 Task: Add the task  Integrate a new payment gateway for recurring payments to the section Code Catalysts in the project AgileHeart and add a Due Date to the respective task as 2024/04/16
Action: Mouse moved to (536, 509)
Screenshot: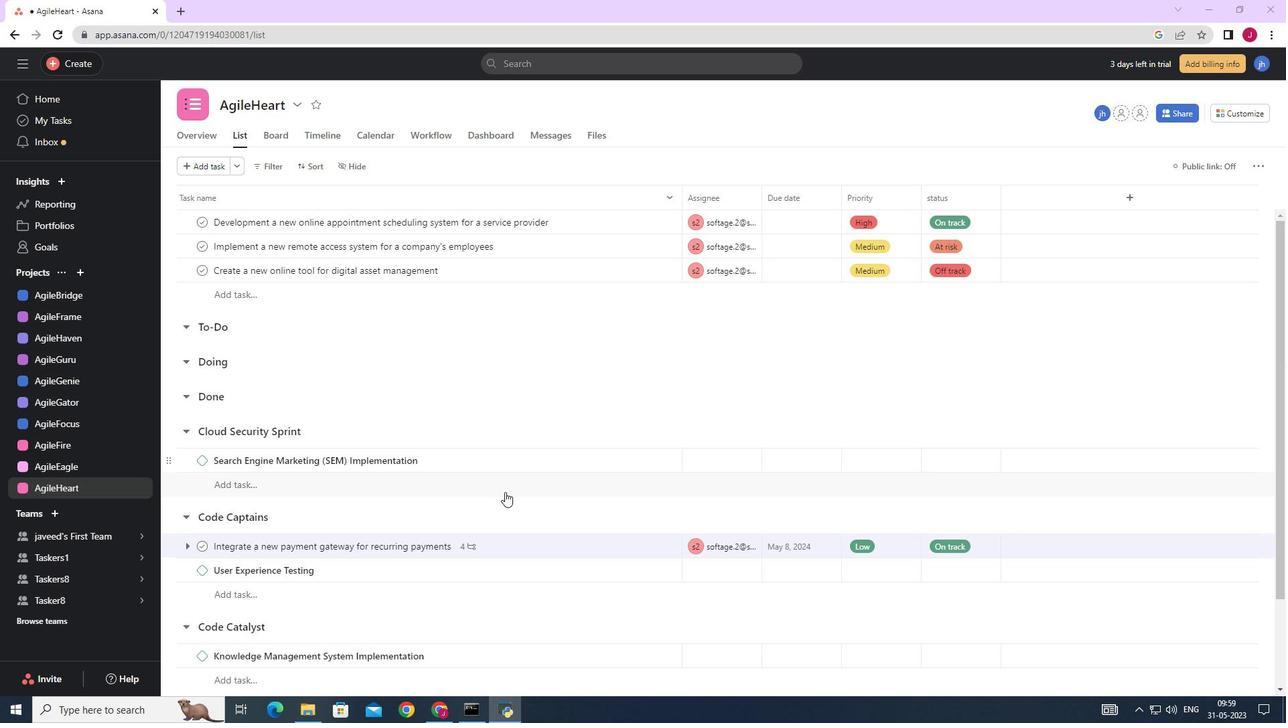 
Action: Mouse scrolled (536, 508) with delta (0, 0)
Screenshot: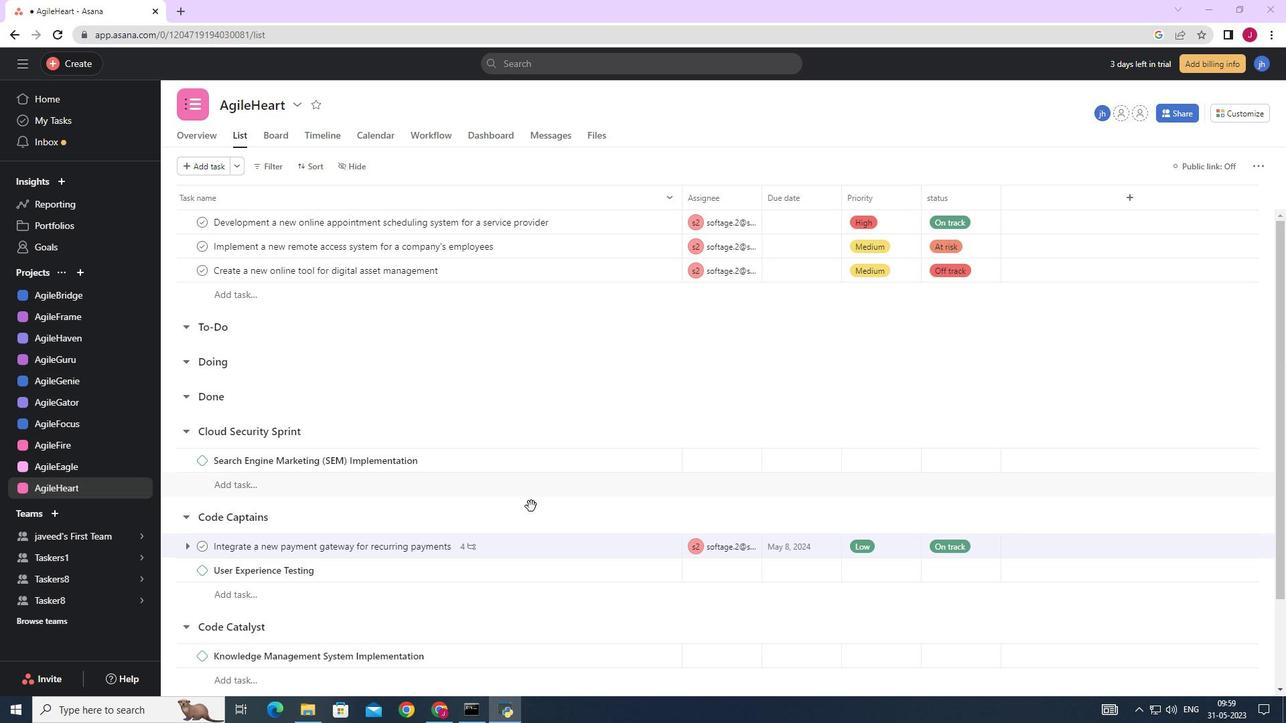 
Action: Mouse scrolled (536, 508) with delta (0, 0)
Screenshot: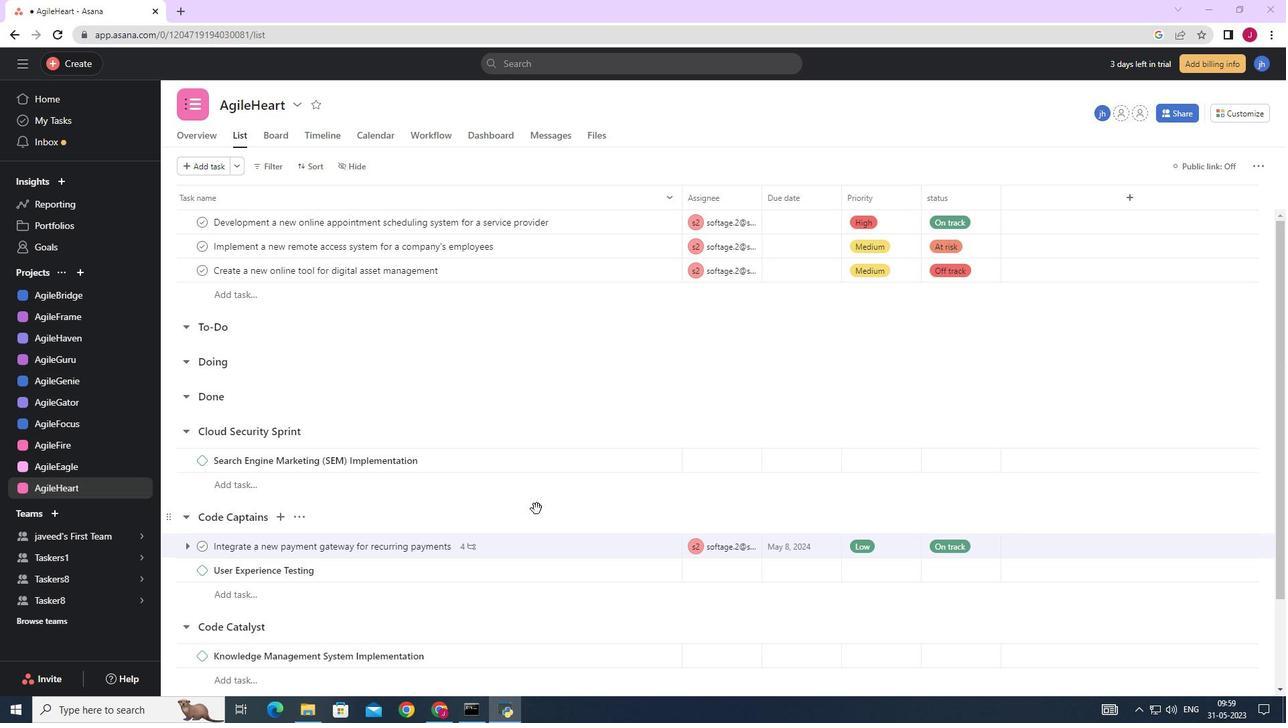 
Action: Mouse scrolled (536, 508) with delta (0, 0)
Screenshot: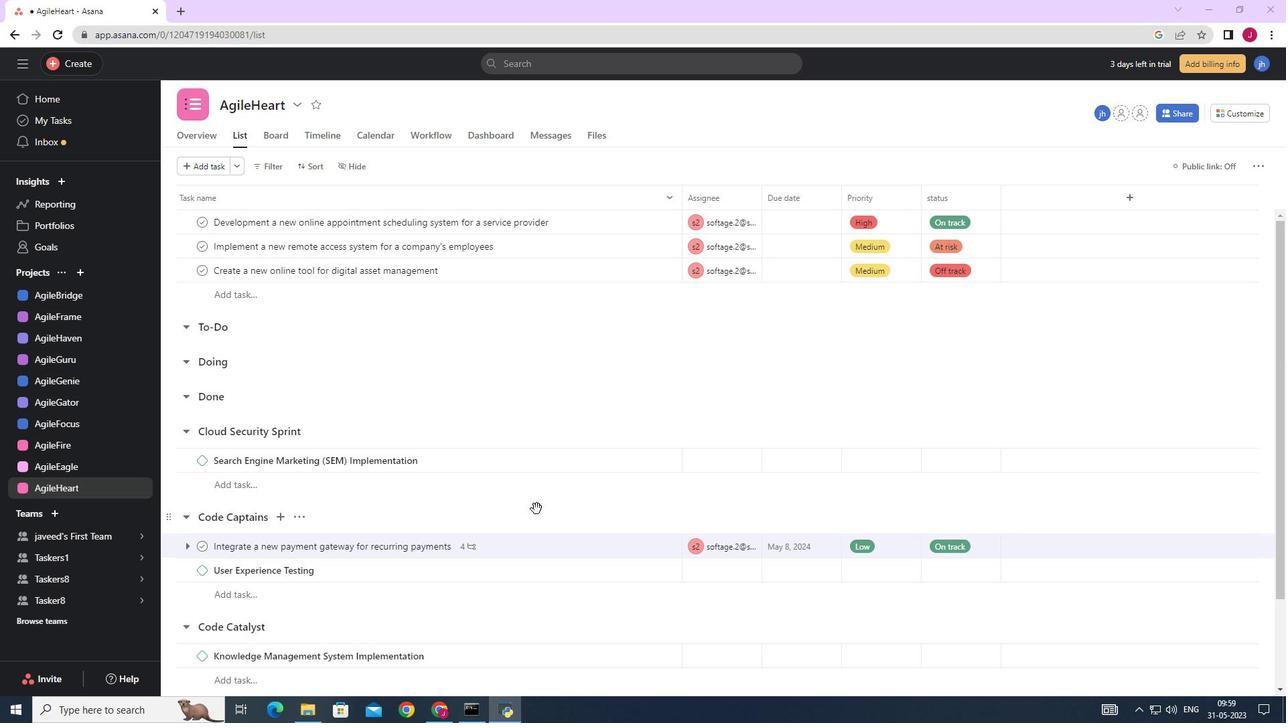 
Action: Mouse scrolled (536, 508) with delta (0, 0)
Screenshot: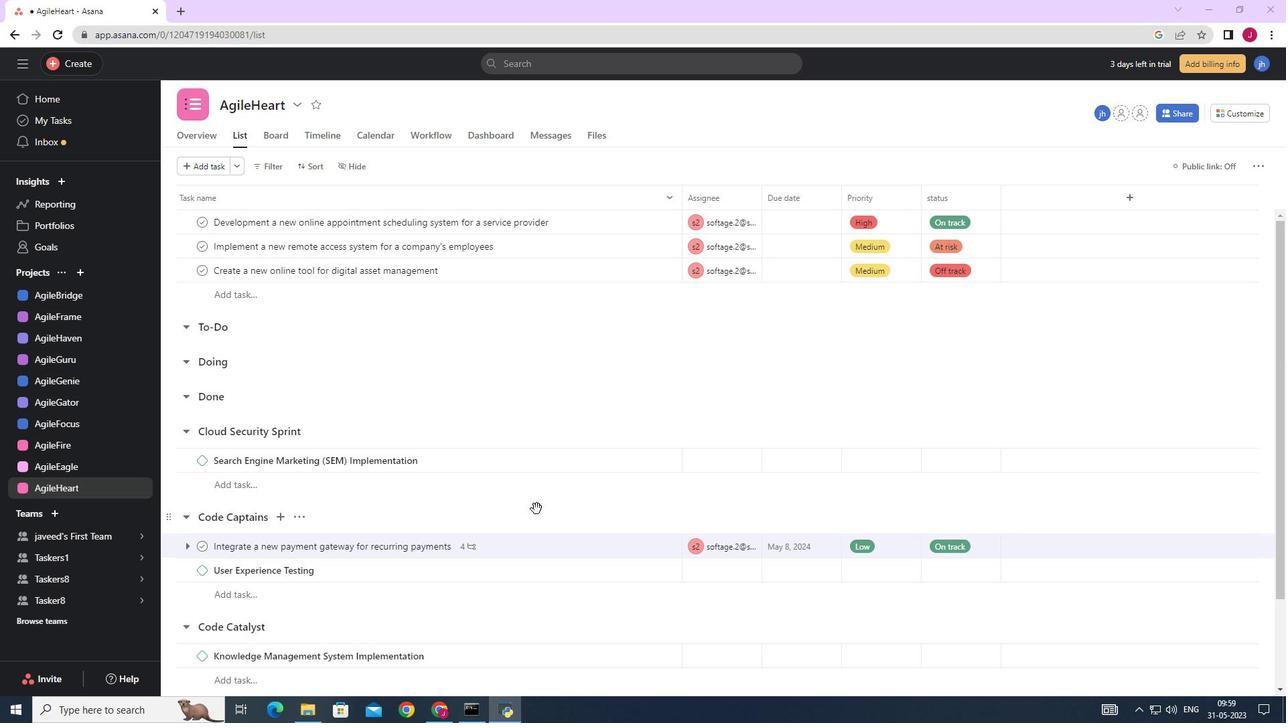 
Action: Mouse moved to (642, 440)
Screenshot: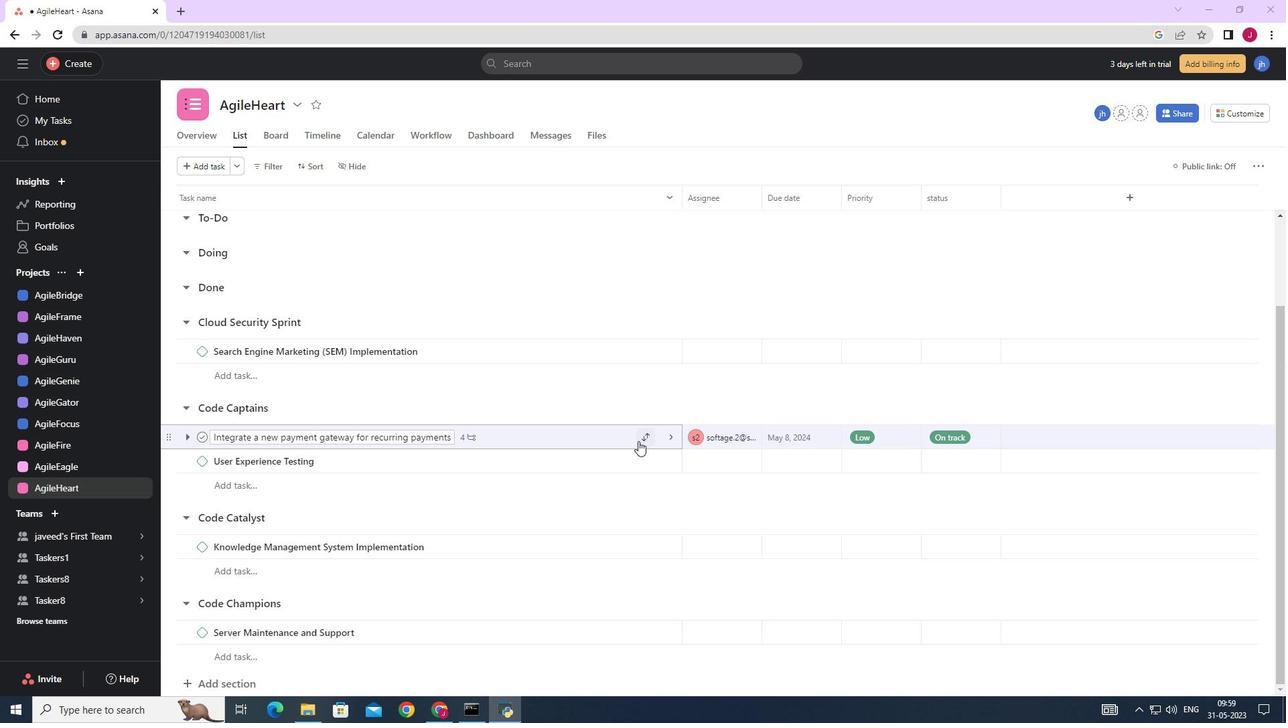 
Action: Mouse pressed left at (642, 440)
Screenshot: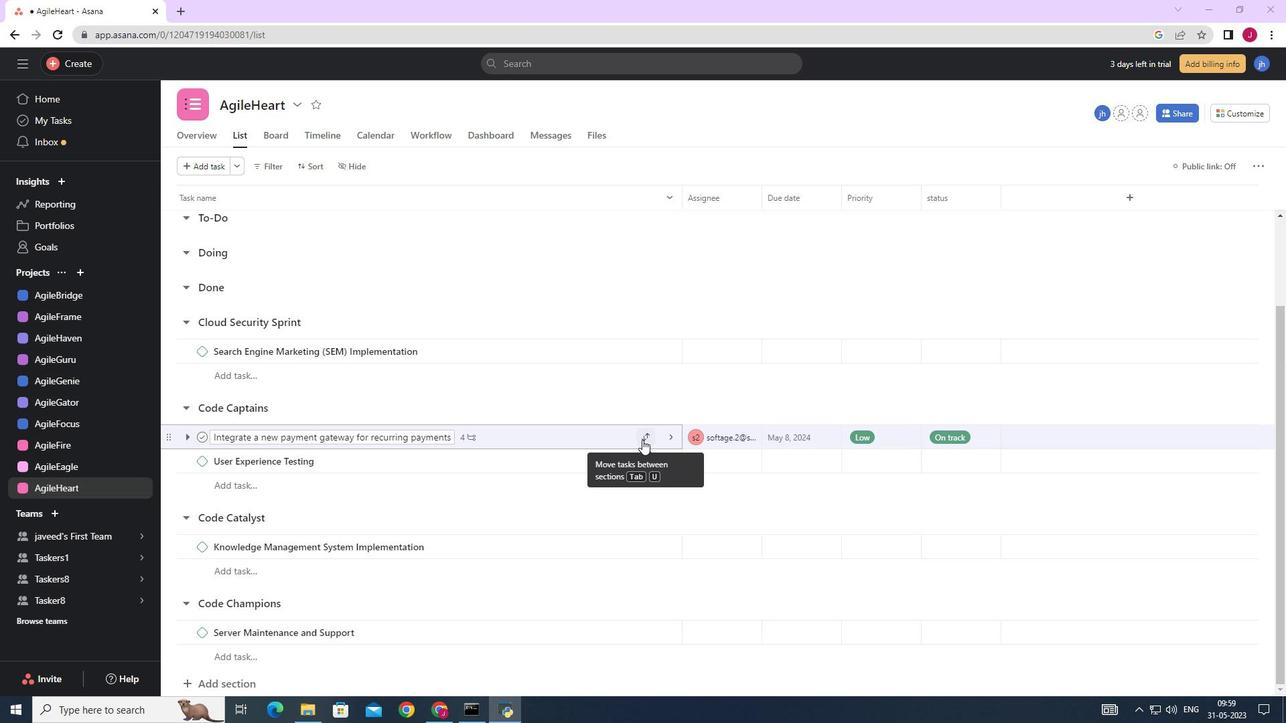 
Action: Mouse moved to (585, 634)
Screenshot: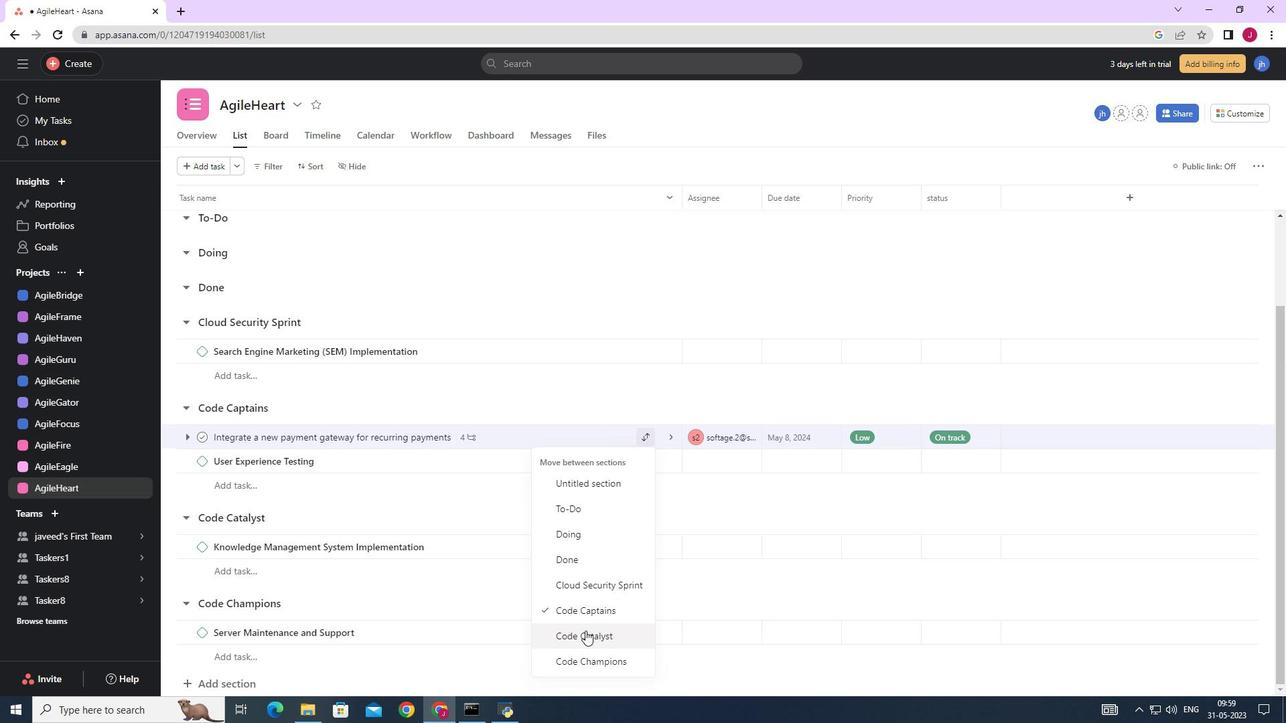 
Action: Mouse pressed left at (585, 634)
Screenshot: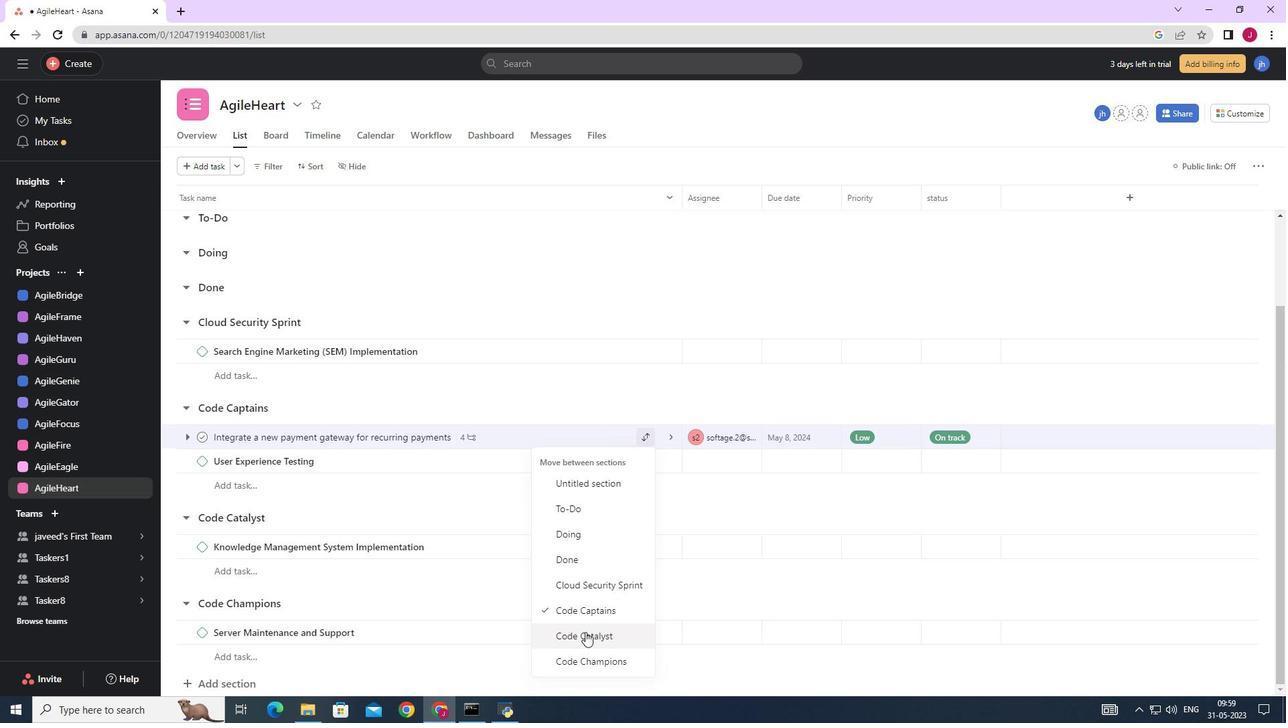
Action: Mouse moved to (831, 523)
Screenshot: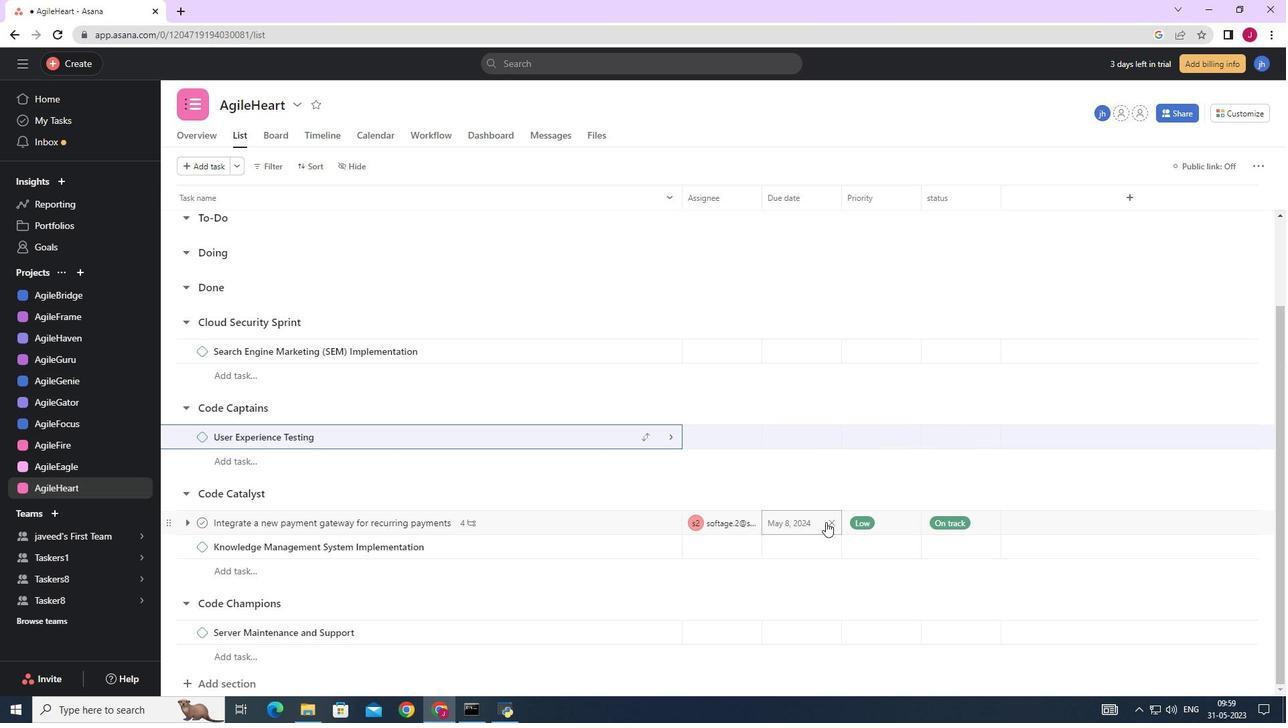 
Action: Mouse pressed left at (831, 523)
Screenshot: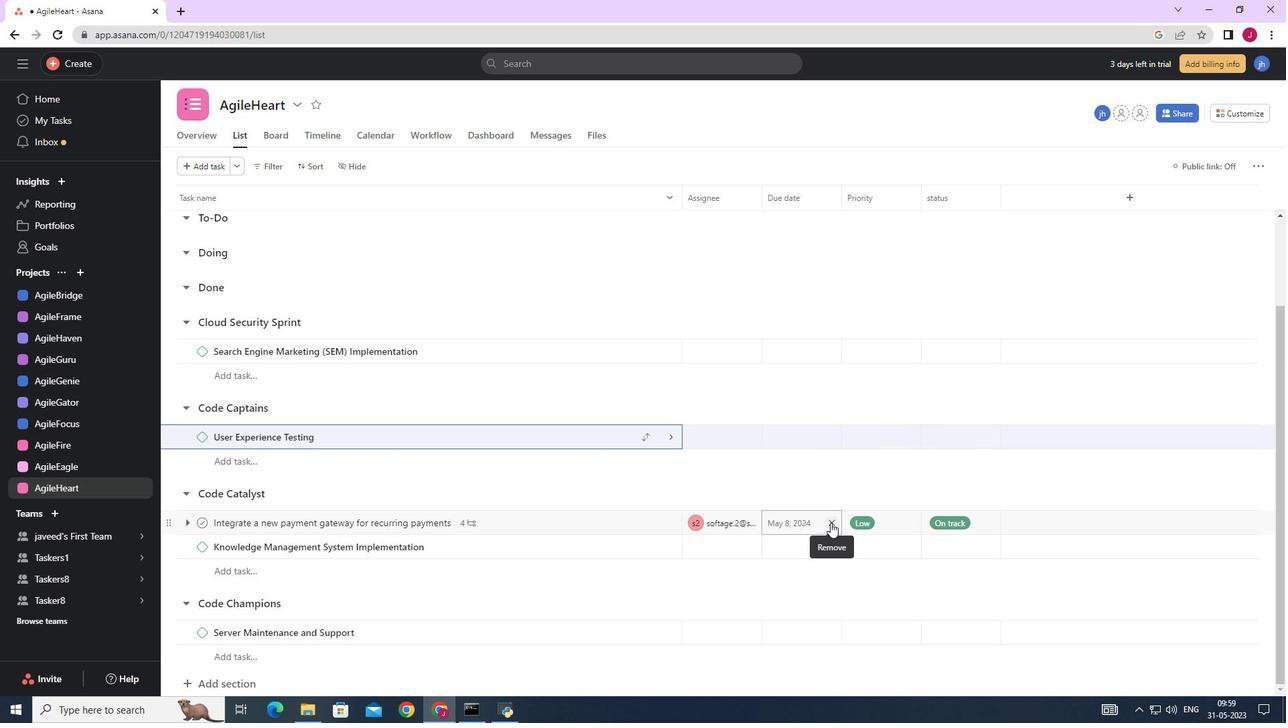 
Action: Mouse moved to (781, 516)
Screenshot: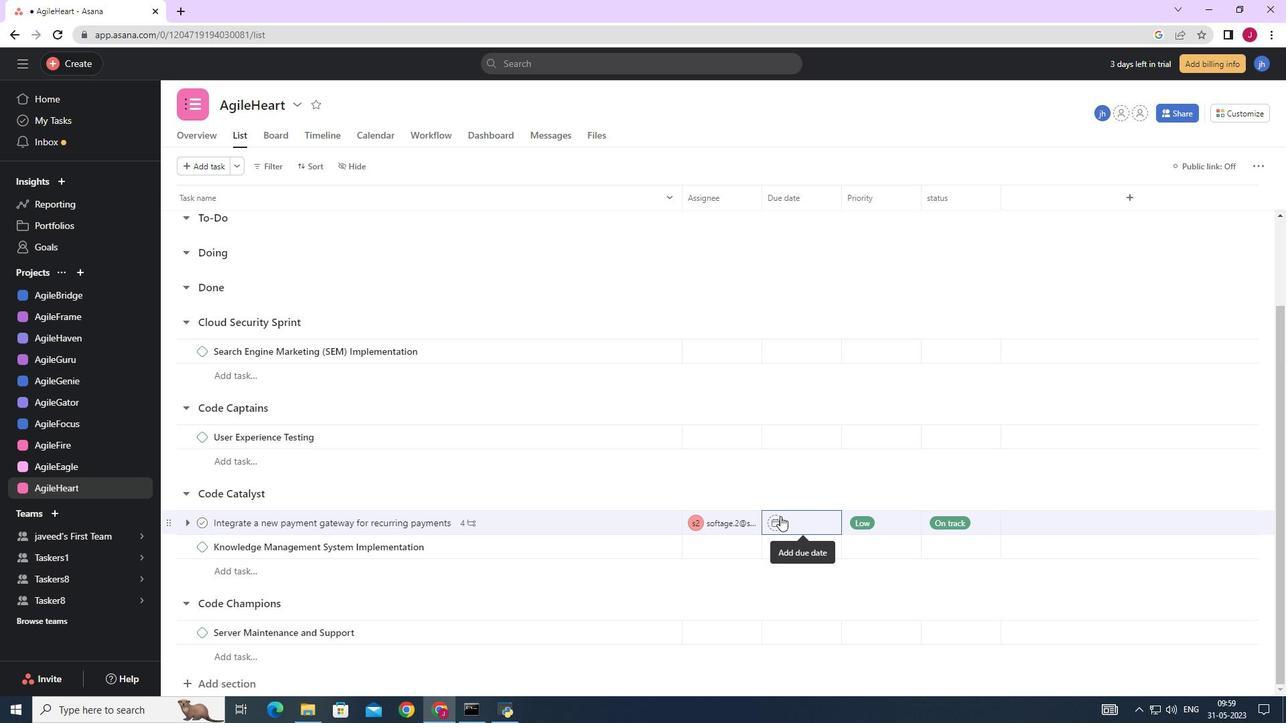 
Action: Mouse pressed left at (781, 516)
Screenshot: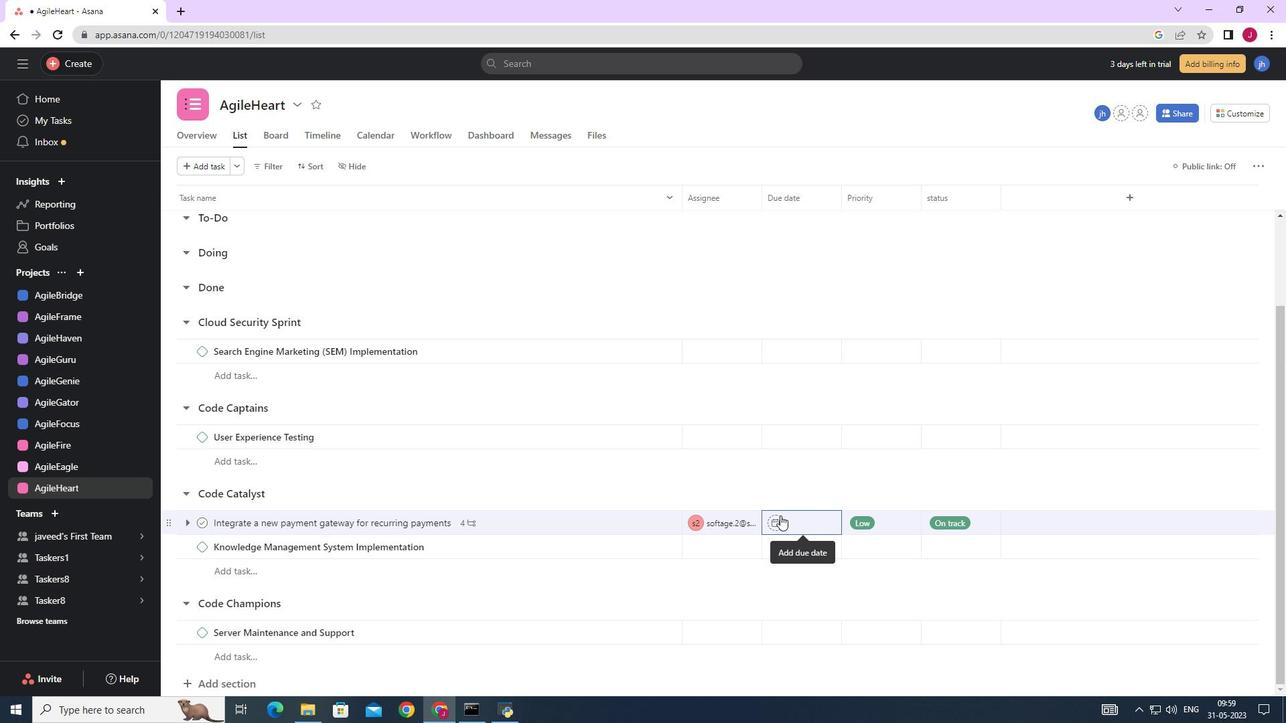 
Action: Mouse moved to (941, 311)
Screenshot: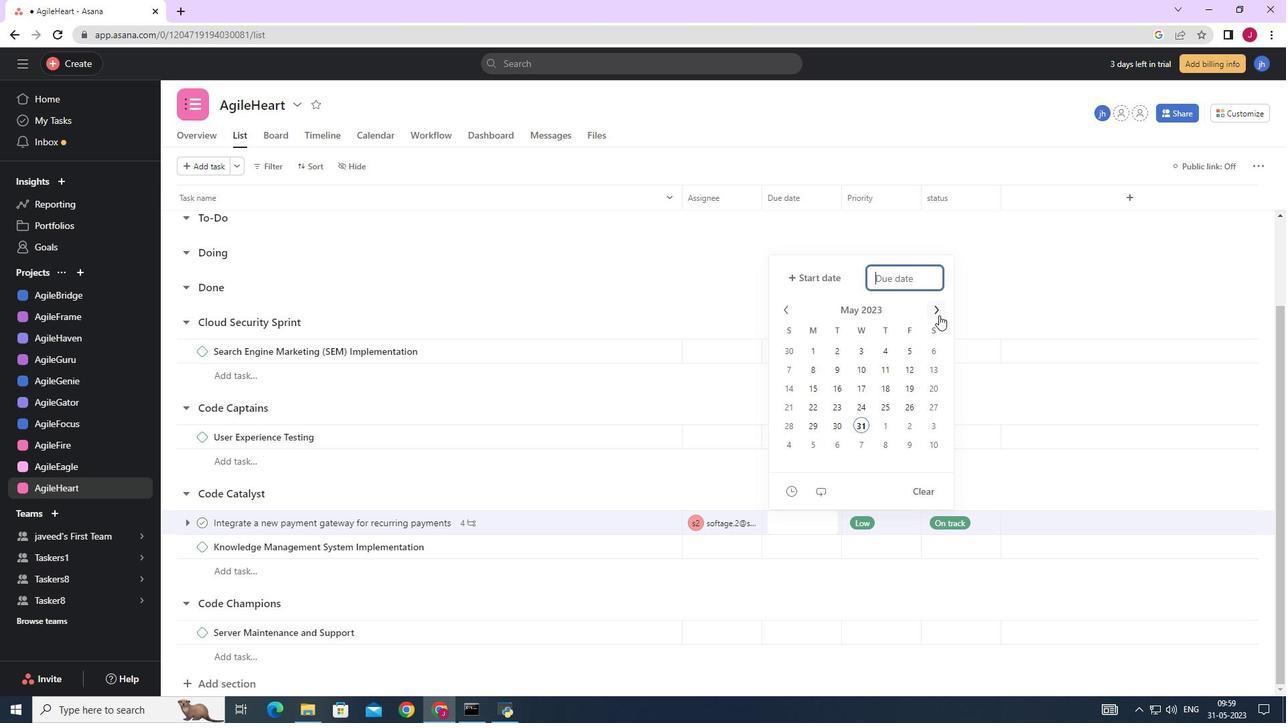 
Action: Mouse pressed left at (941, 311)
Screenshot: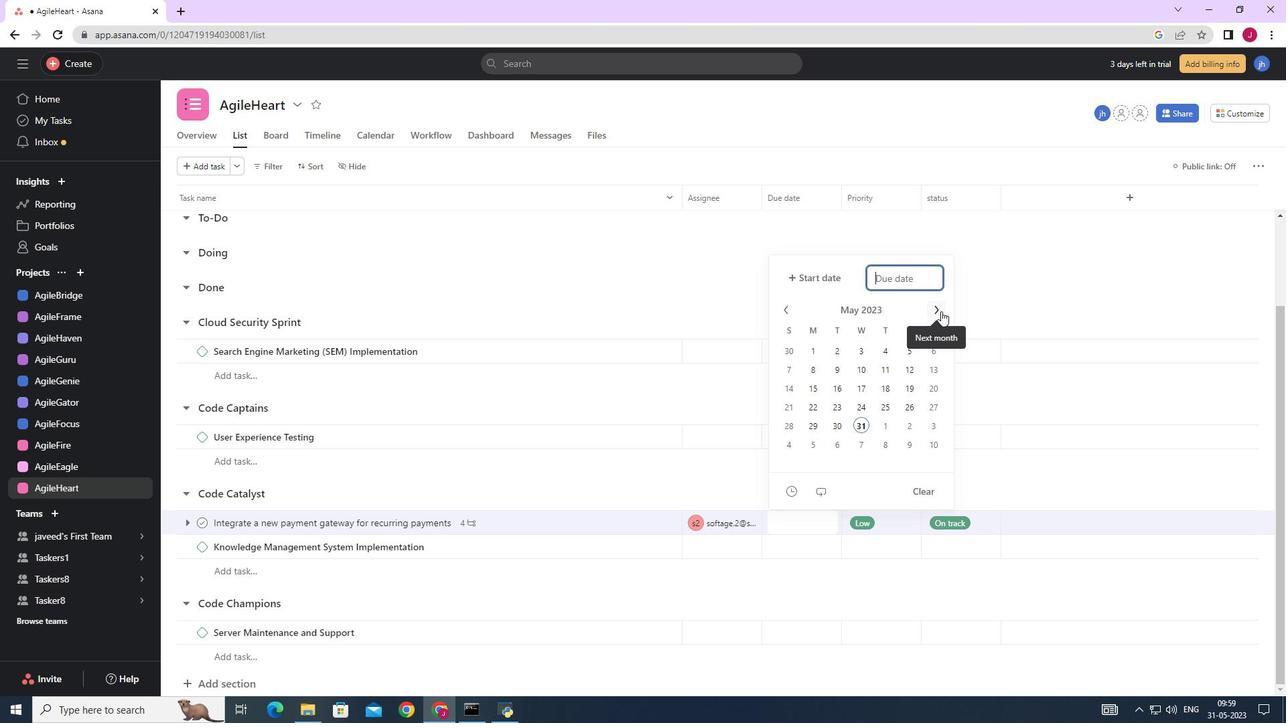 
Action: Mouse moved to (941, 309)
Screenshot: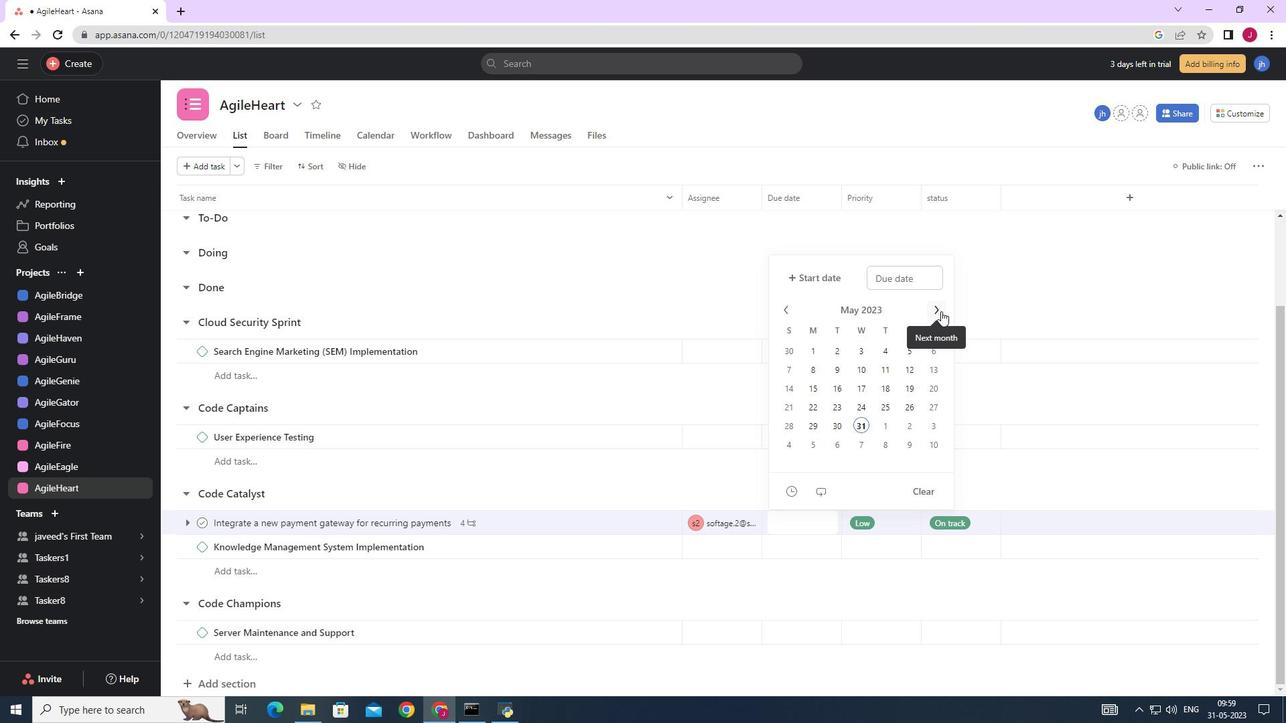
Action: Mouse pressed left at (941, 309)
Screenshot: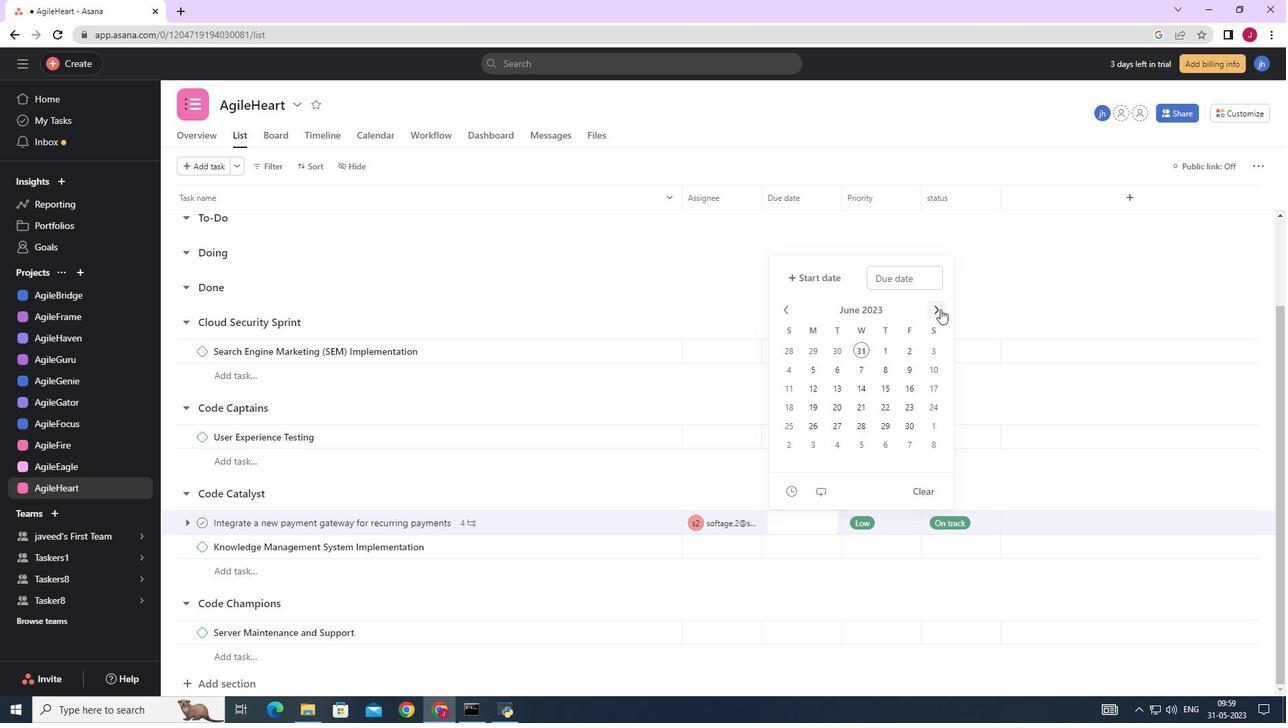 
Action: Mouse pressed left at (941, 309)
Screenshot: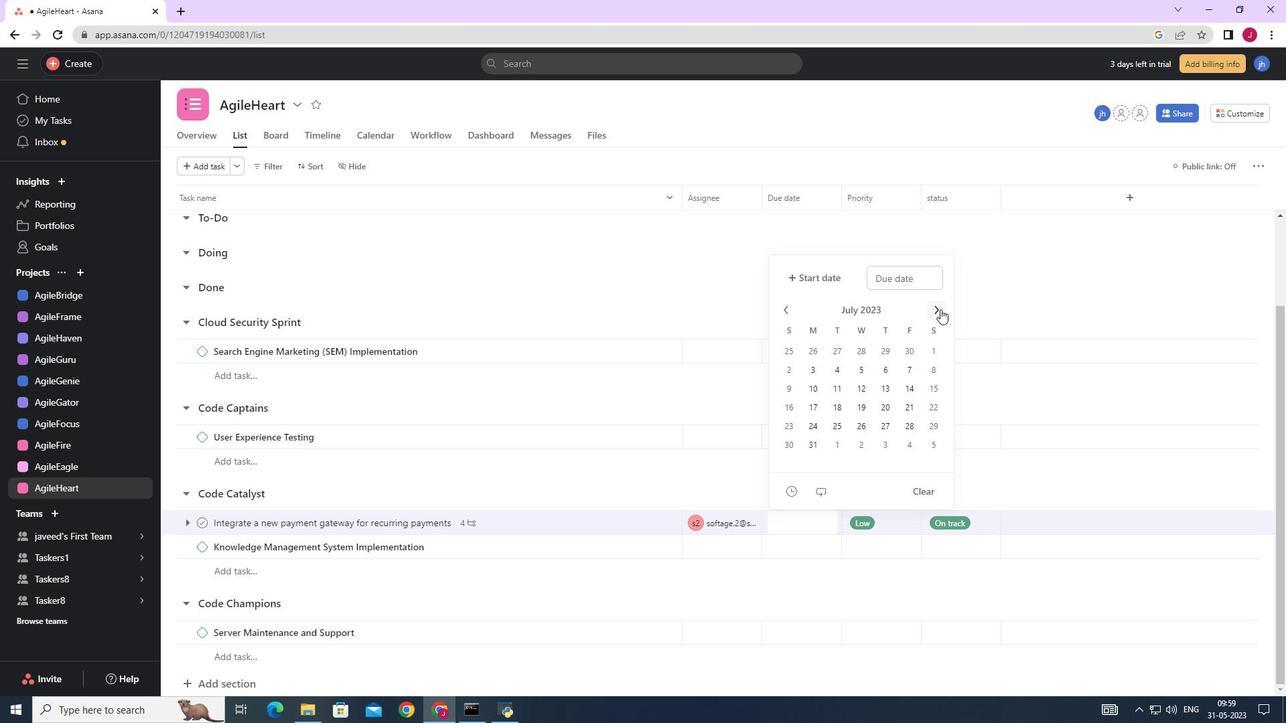 
Action: Mouse pressed left at (941, 309)
Screenshot: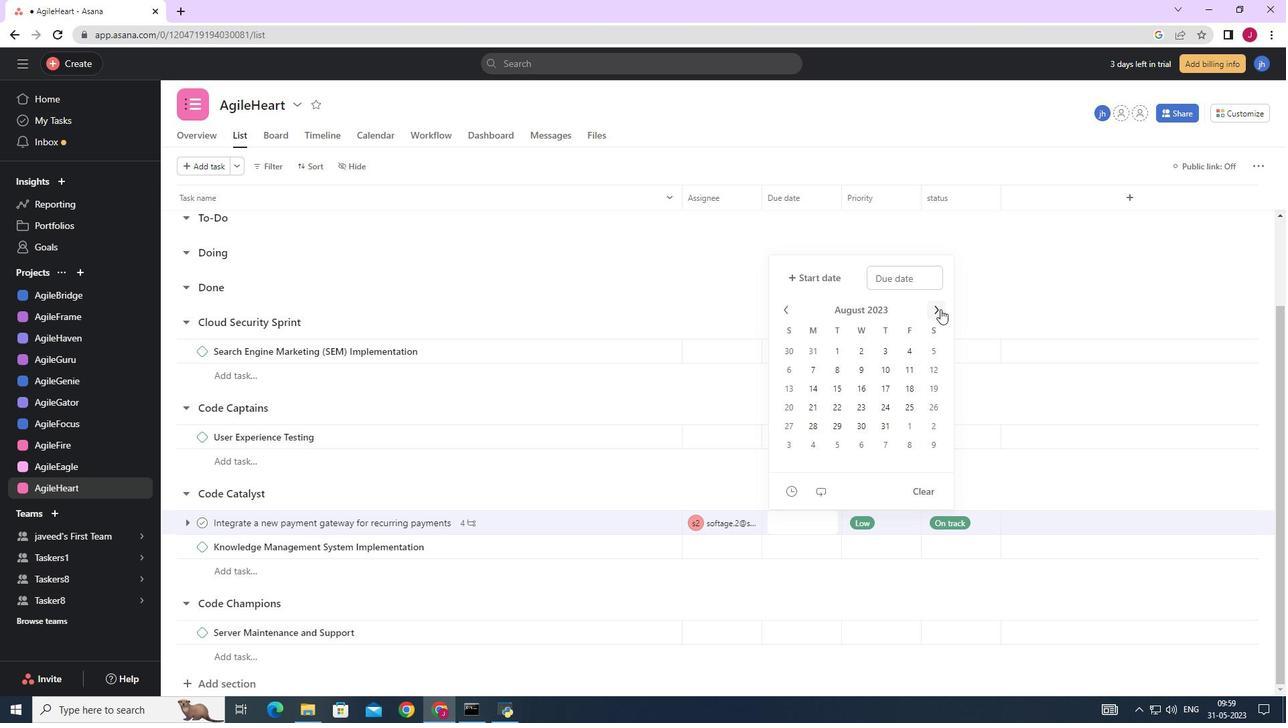 
Action: Mouse pressed left at (941, 309)
Screenshot: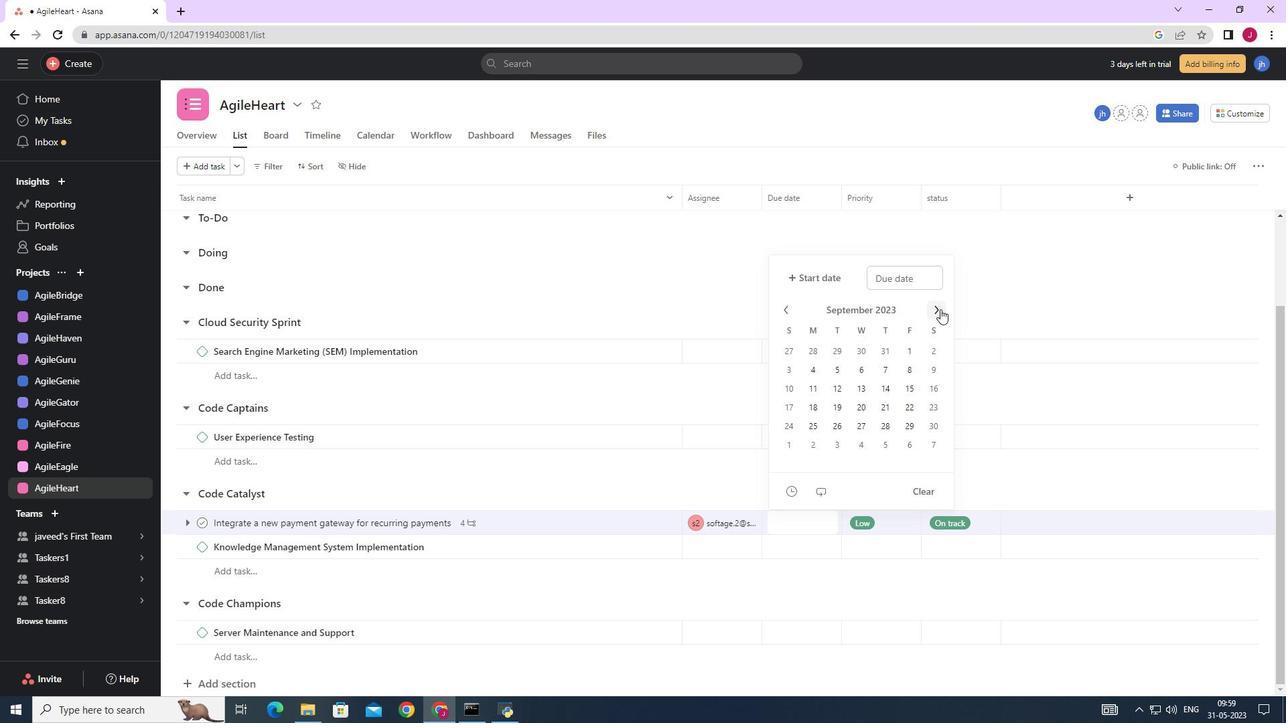 
Action: Mouse pressed left at (941, 309)
Screenshot: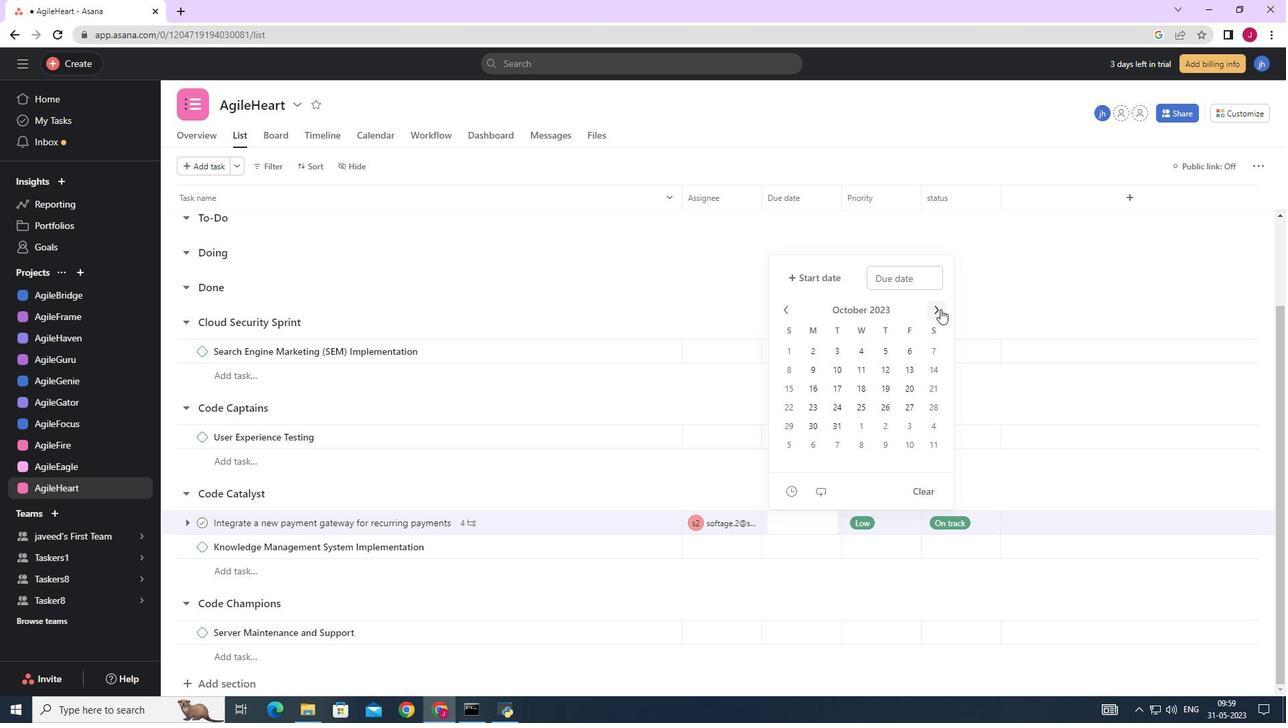 
Action: Mouse pressed left at (941, 309)
Screenshot: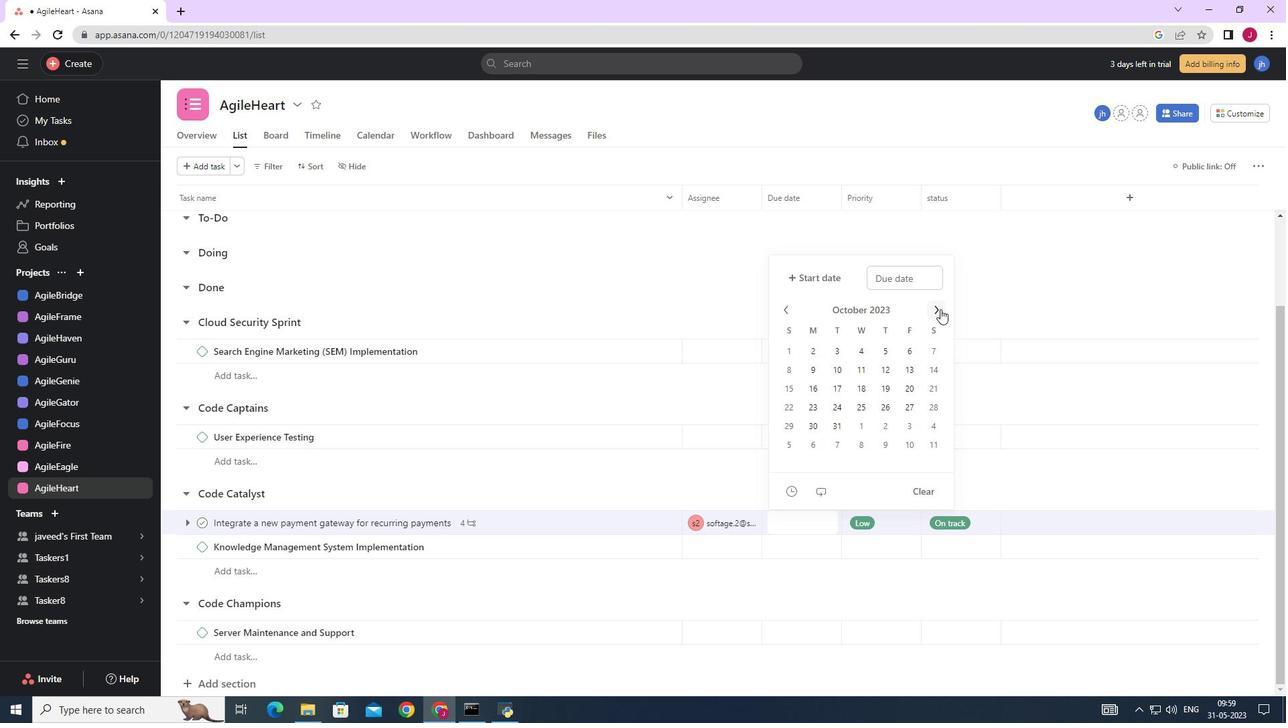 
Action: Mouse pressed left at (941, 309)
Screenshot: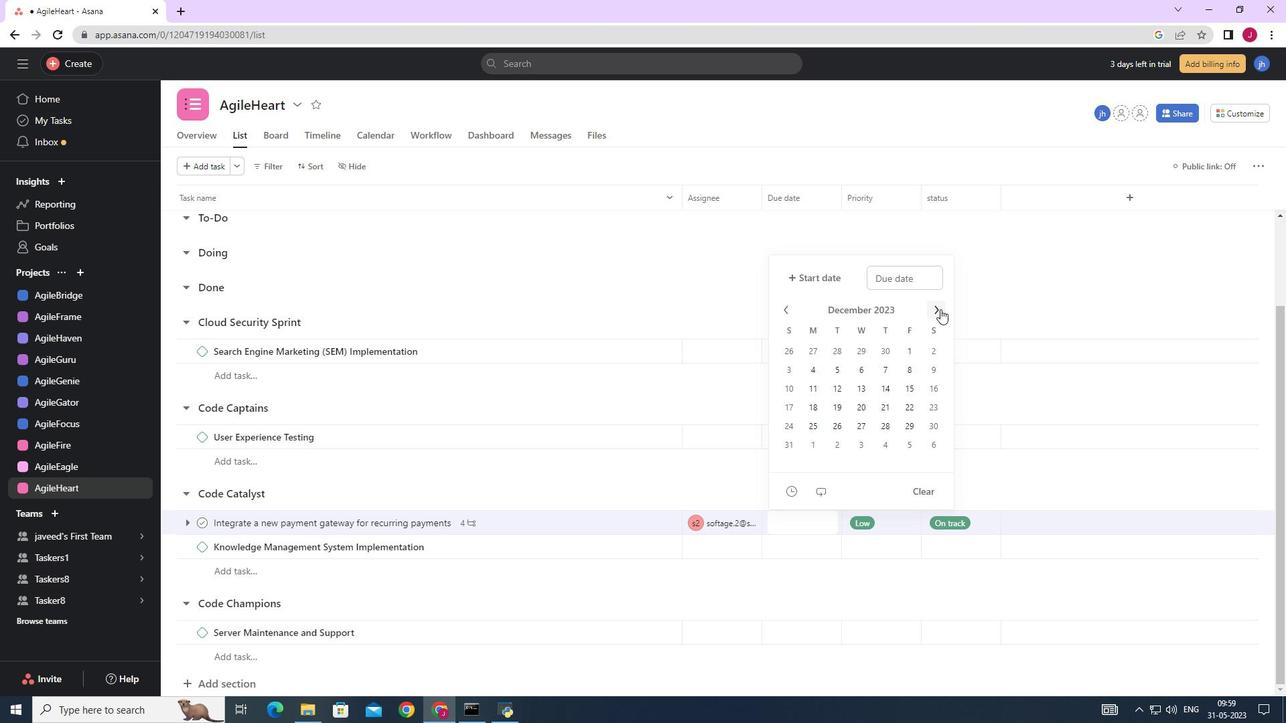
Action: Mouse pressed left at (941, 309)
Screenshot: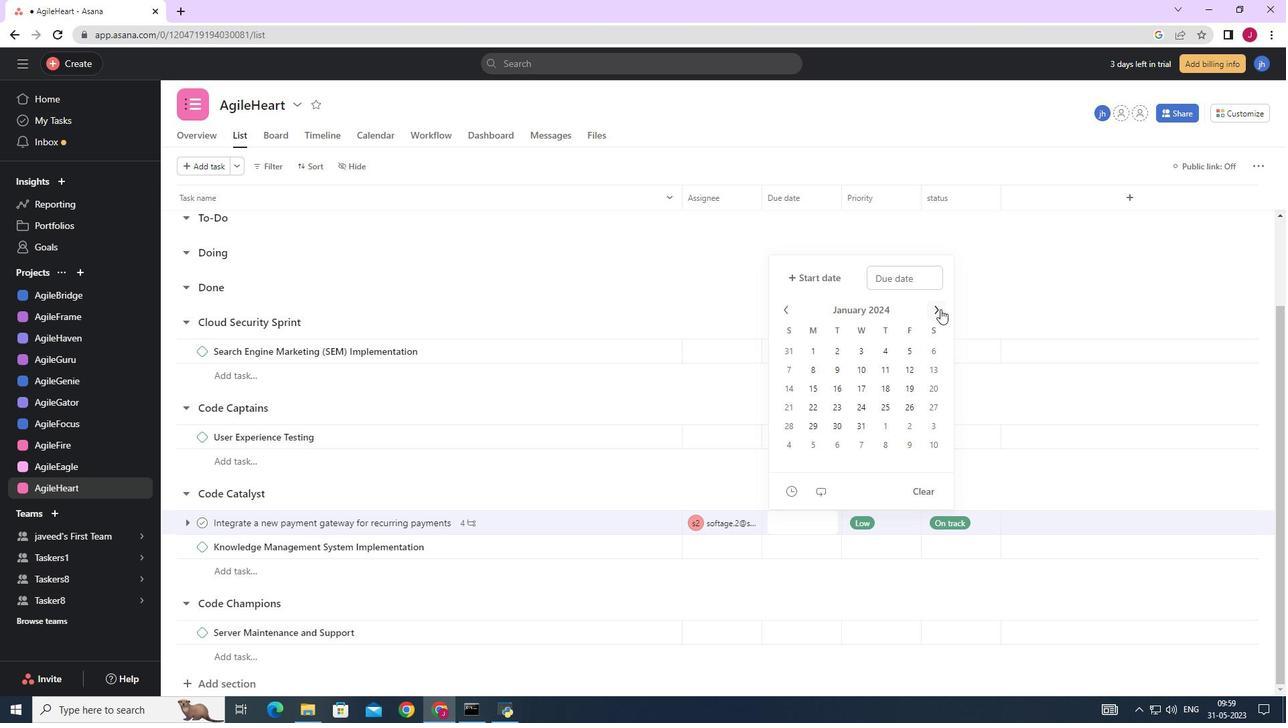 
Action: Mouse pressed left at (941, 309)
Screenshot: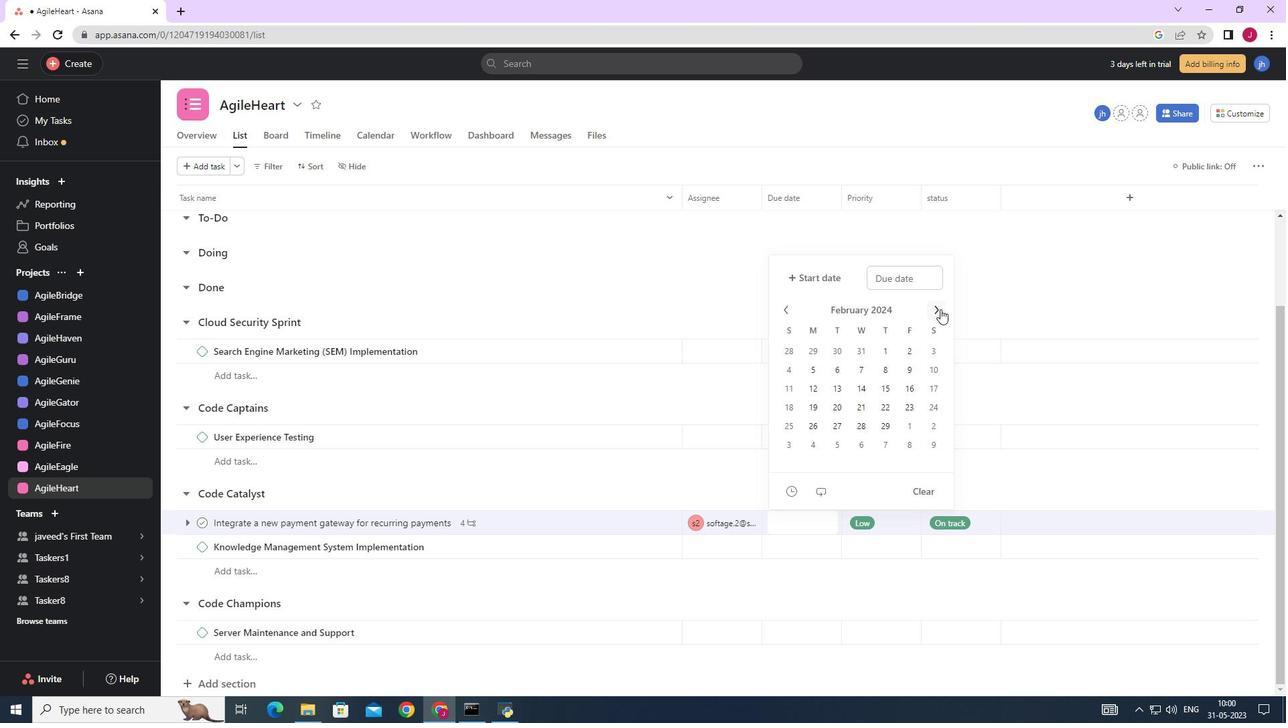 
Action: Mouse pressed left at (941, 309)
Screenshot: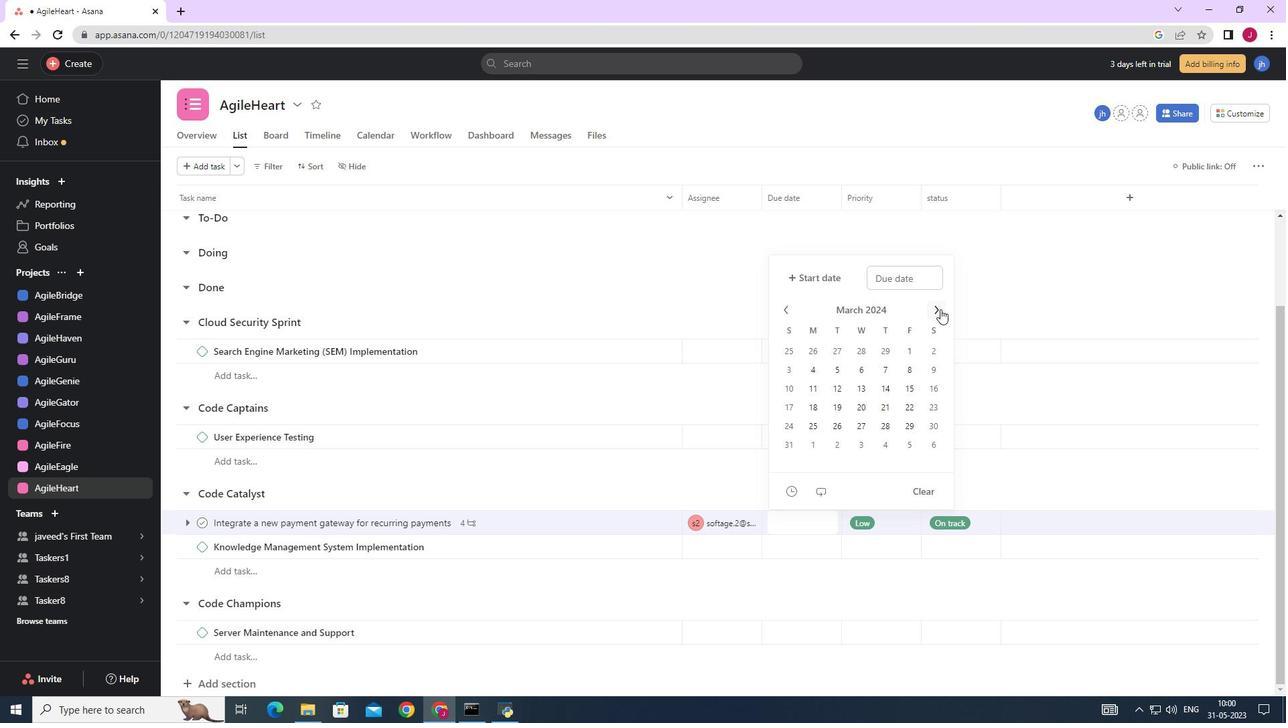 
Action: Mouse moved to (845, 384)
Screenshot: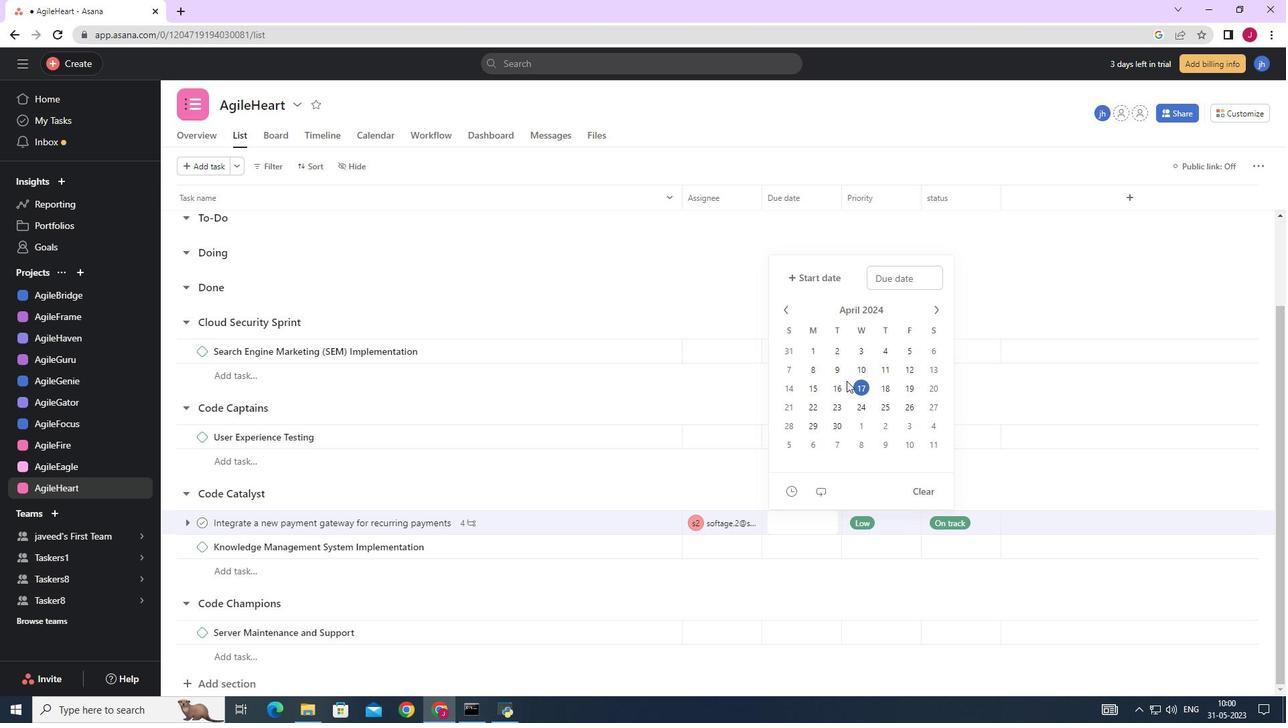 
Action: Mouse pressed left at (845, 384)
Screenshot: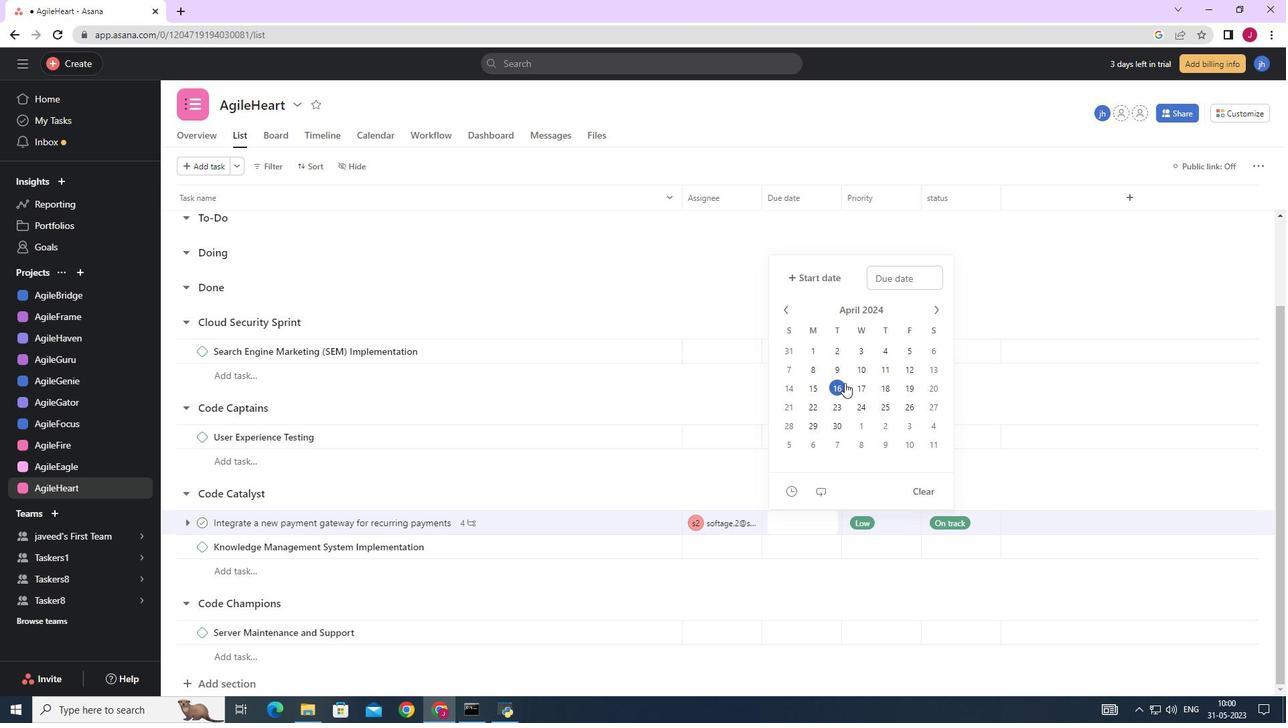 
Action: Mouse moved to (1142, 243)
Screenshot: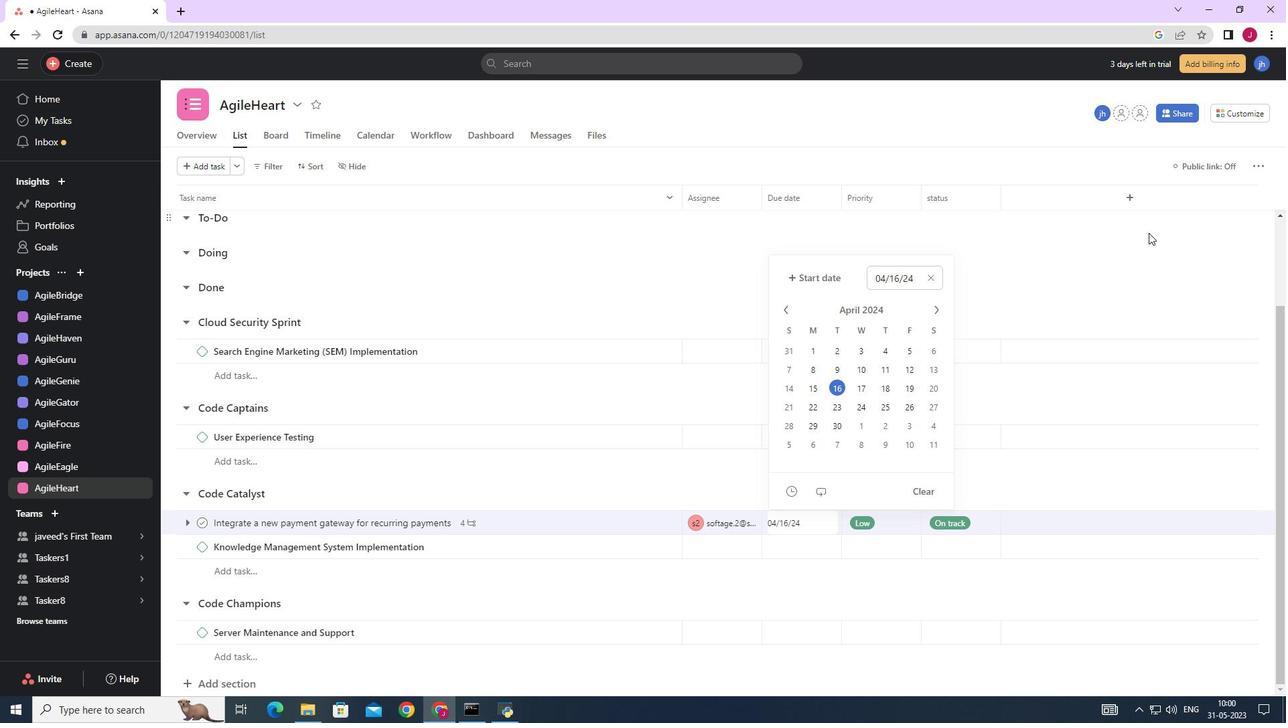 
Action: Mouse pressed left at (1142, 243)
Screenshot: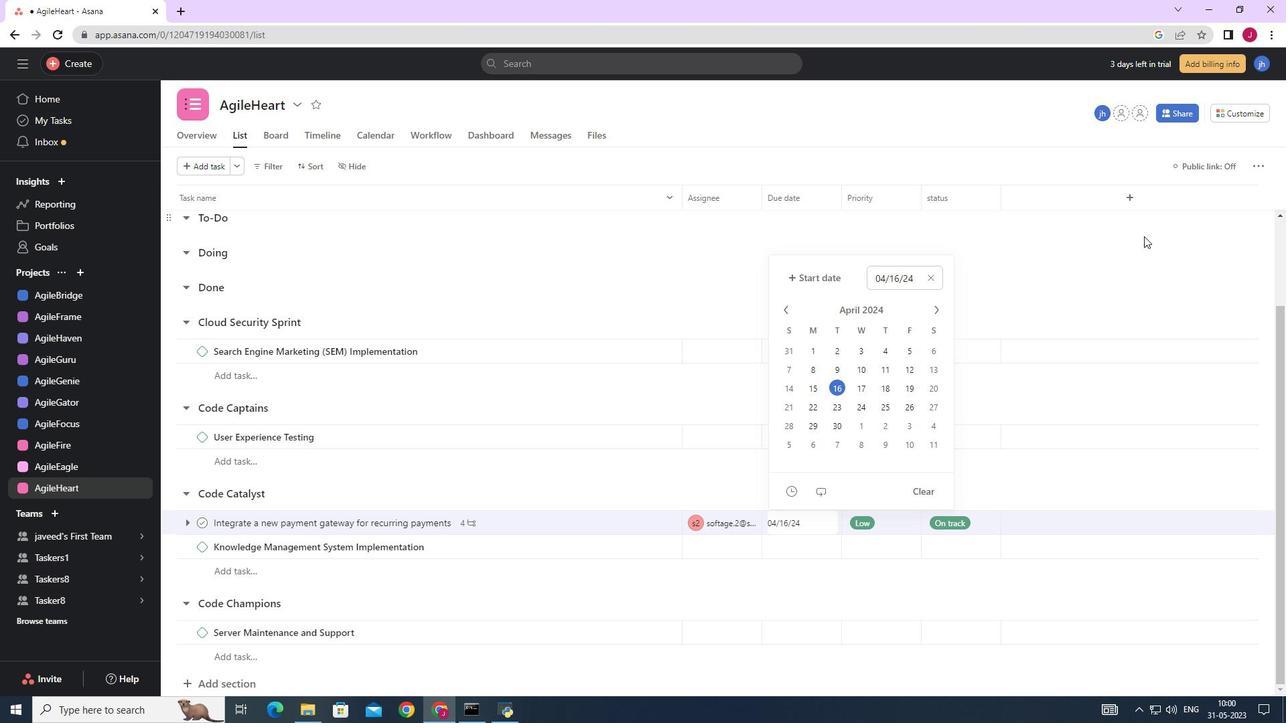 
Action: Mouse moved to (1135, 248)
Screenshot: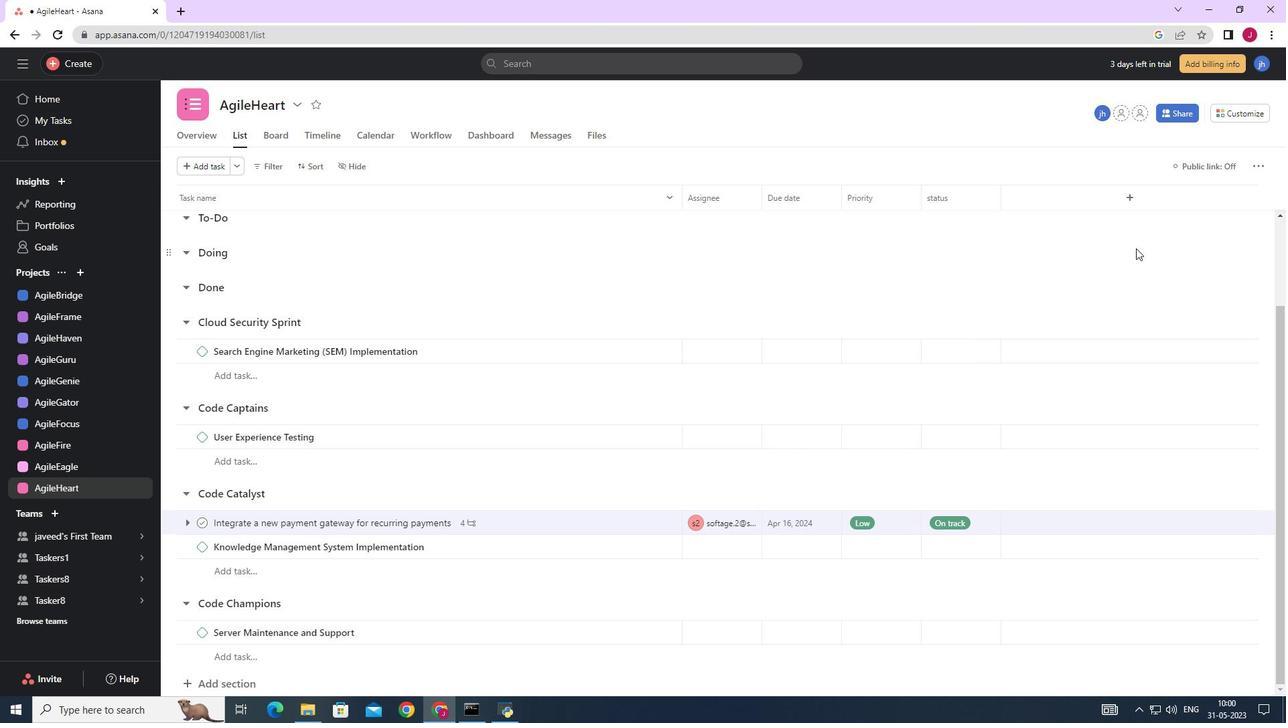 
